 Task: Change Filter to Camo on "Image A.jpg" and play.
Action: Mouse moved to (649, 112)
Screenshot: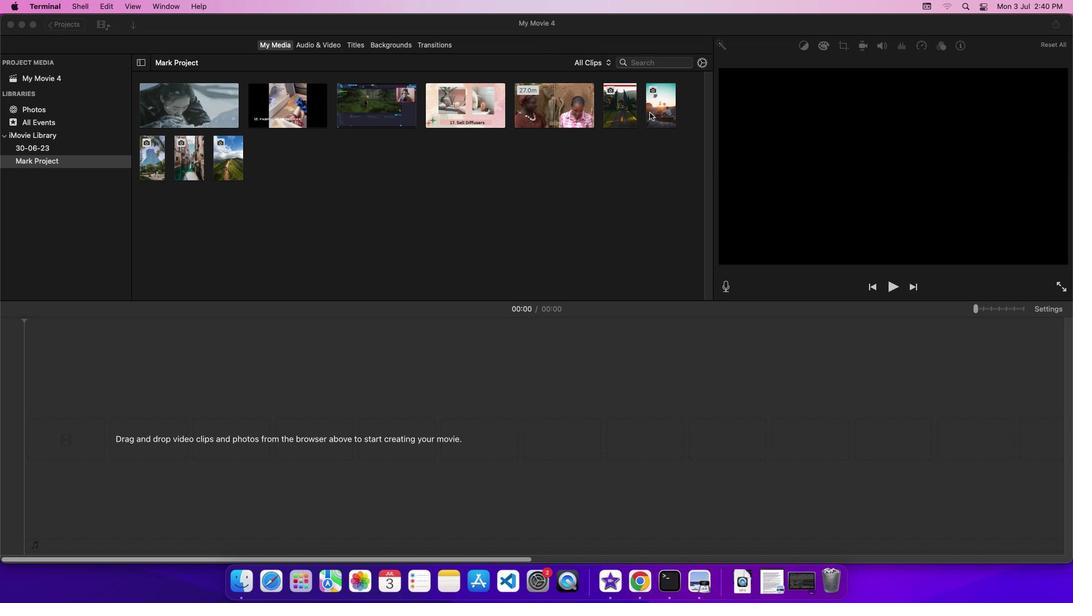 
Action: Mouse pressed left at (649, 112)
Screenshot: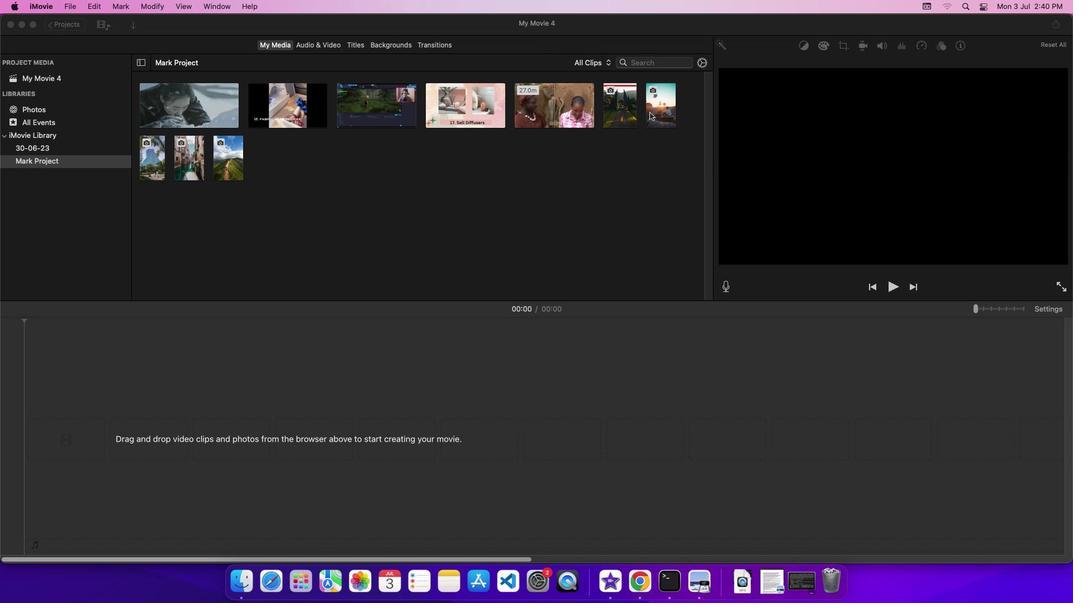 
Action: Mouse moved to (654, 106)
Screenshot: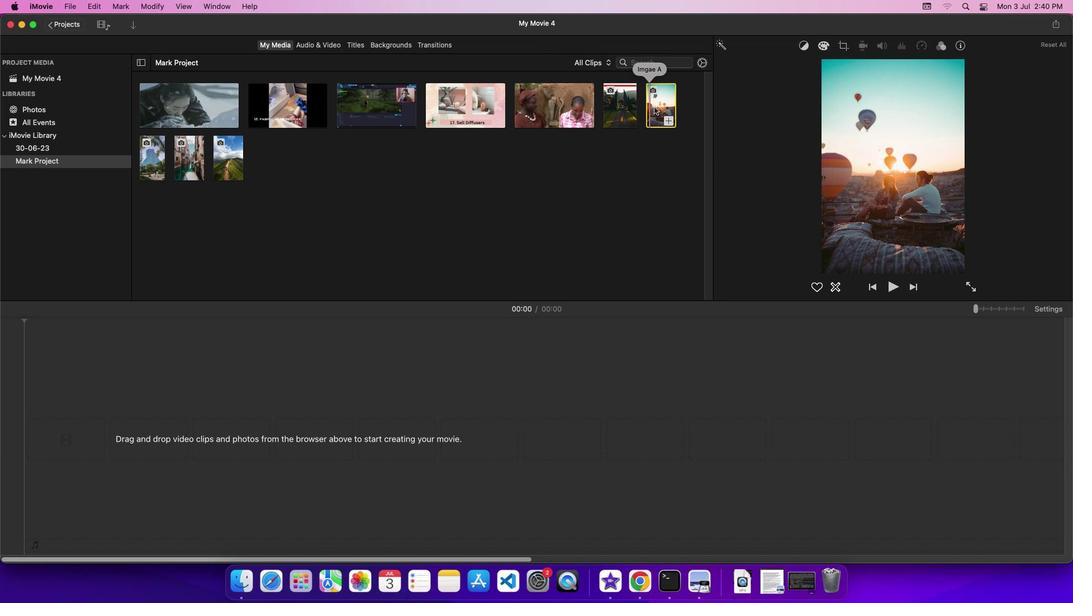 
Action: Mouse pressed left at (654, 106)
Screenshot: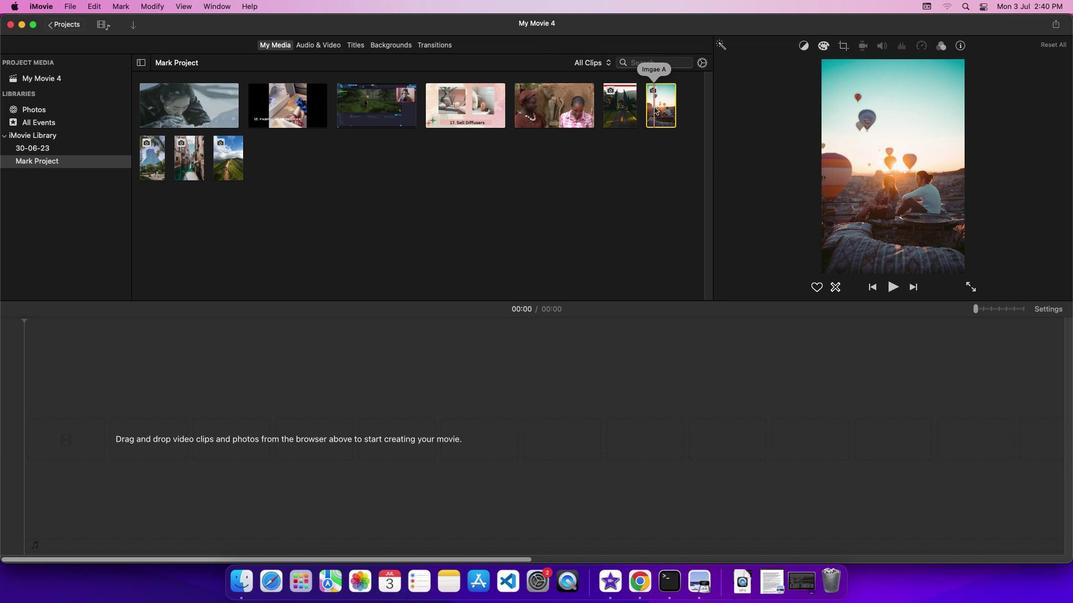 
Action: Mouse pressed left at (654, 106)
Screenshot: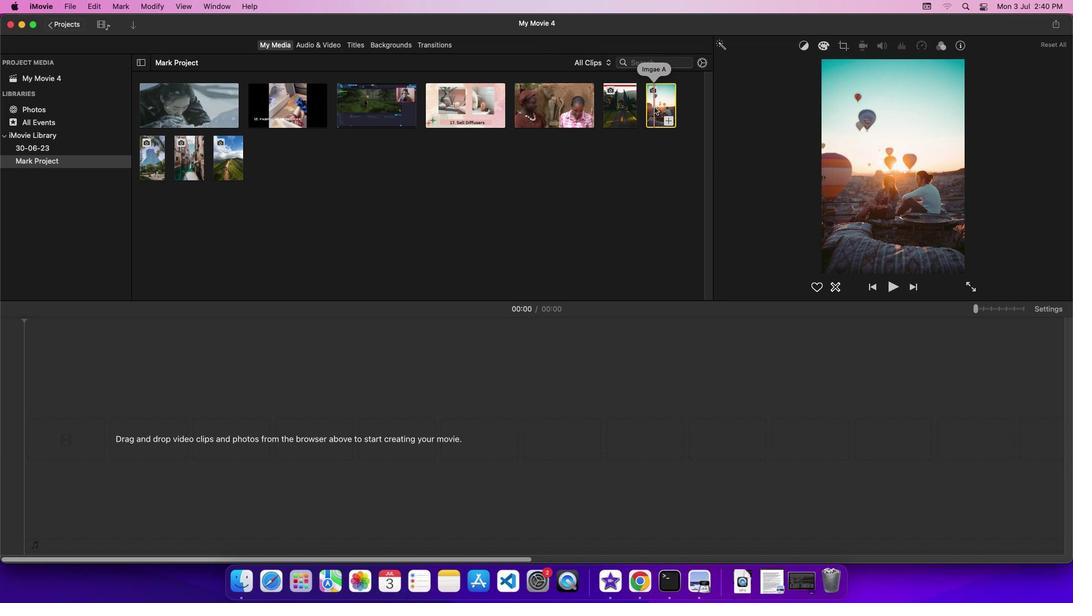 
Action: Mouse moved to (663, 104)
Screenshot: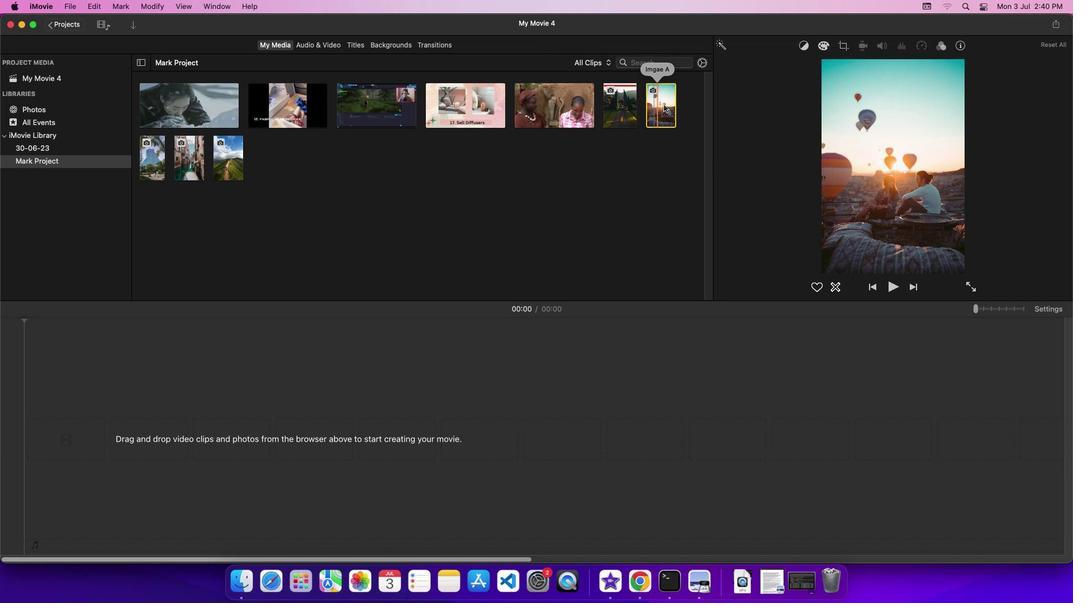 
Action: Mouse pressed left at (663, 104)
Screenshot: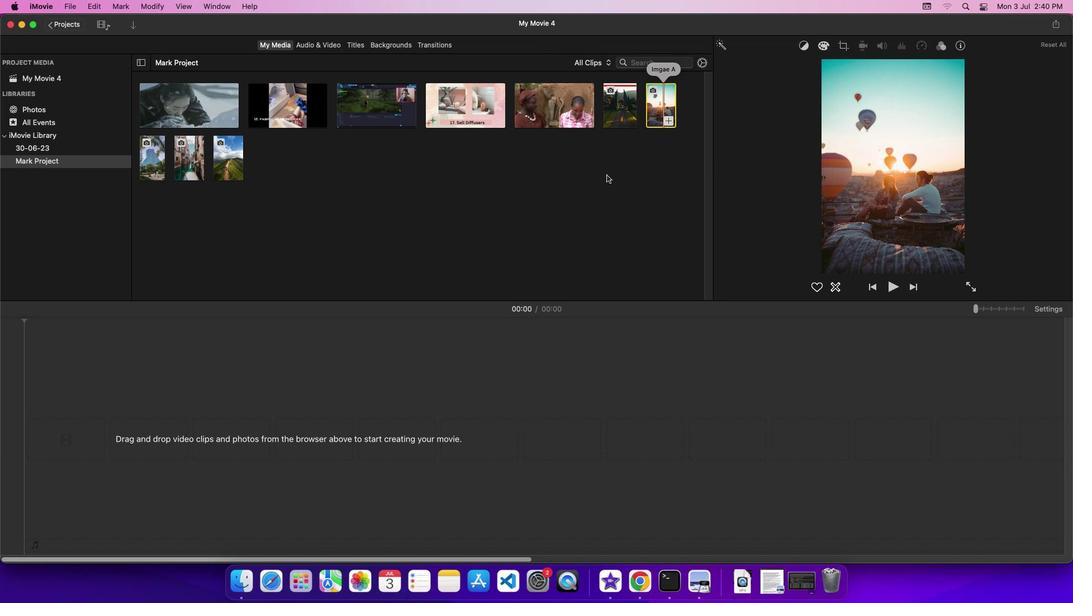 
Action: Mouse moved to (1045, 310)
Screenshot: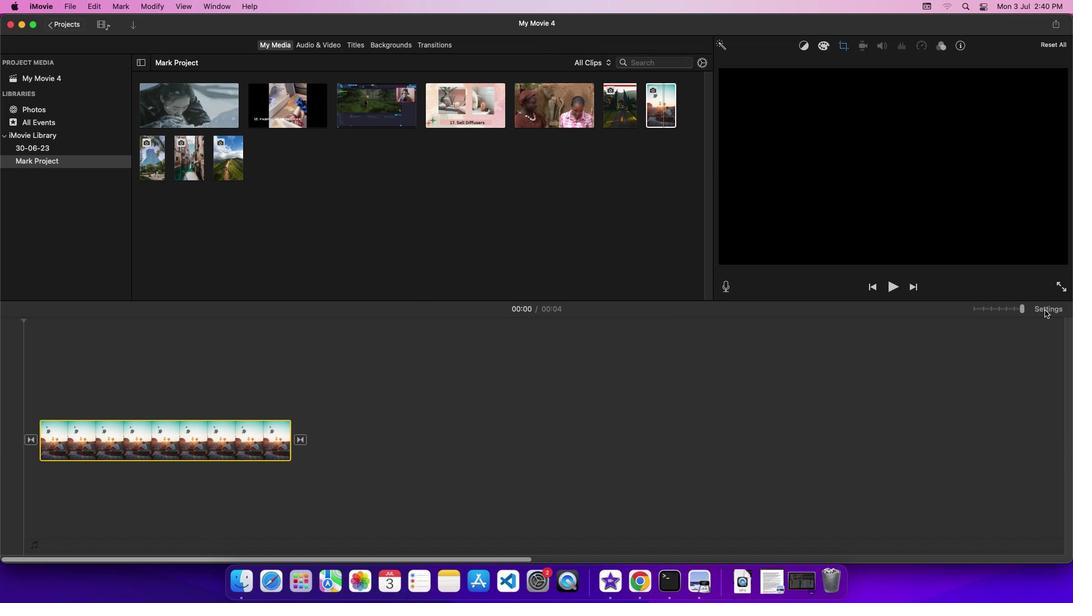 
Action: Mouse pressed left at (1045, 310)
Screenshot: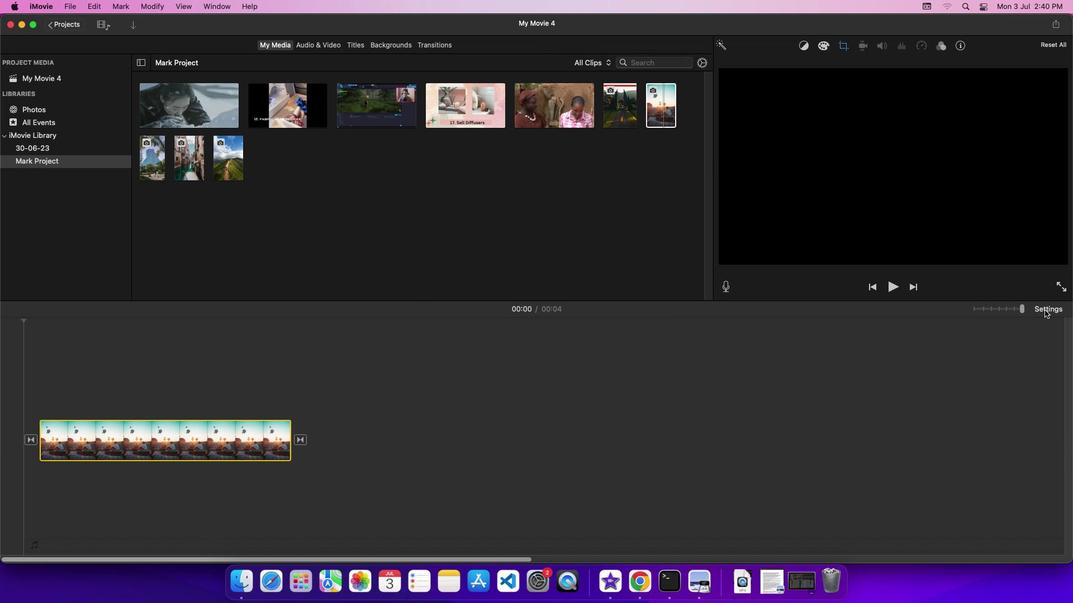 
Action: Mouse moved to (961, 374)
Screenshot: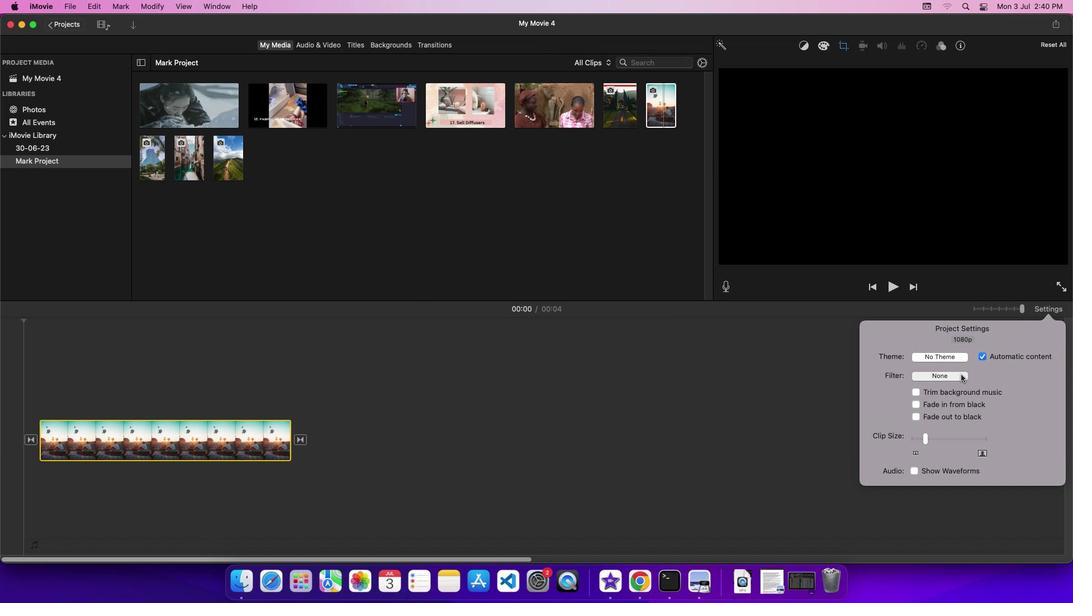 
Action: Mouse pressed left at (961, 374)
Screenshot: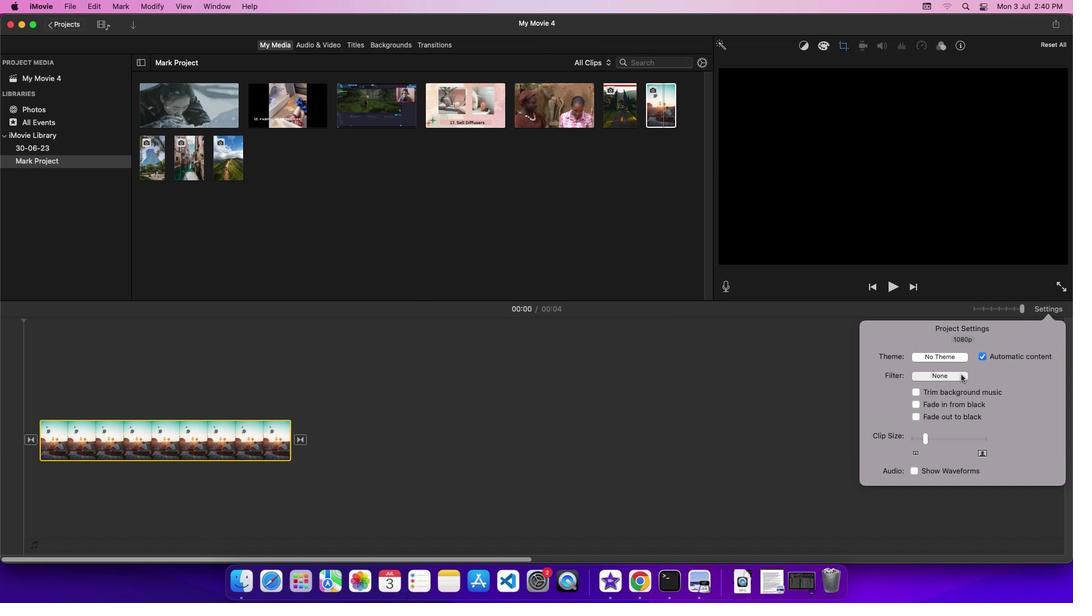 
Action: Mouse moved to (51, 145)
Screenshot: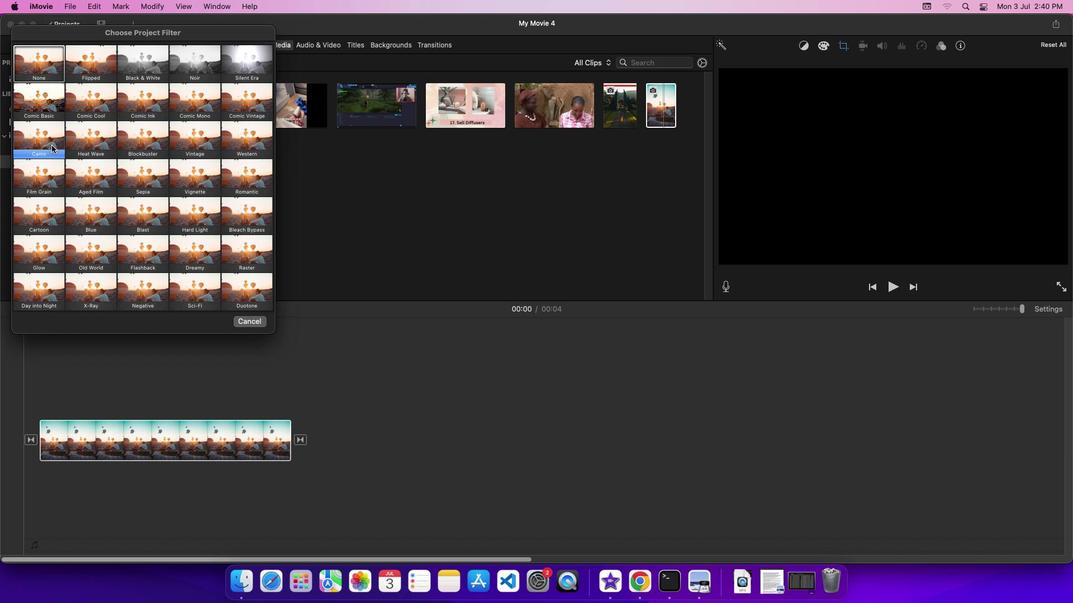 
Action: Mouse pressed left at (51, 145)
Screenshot: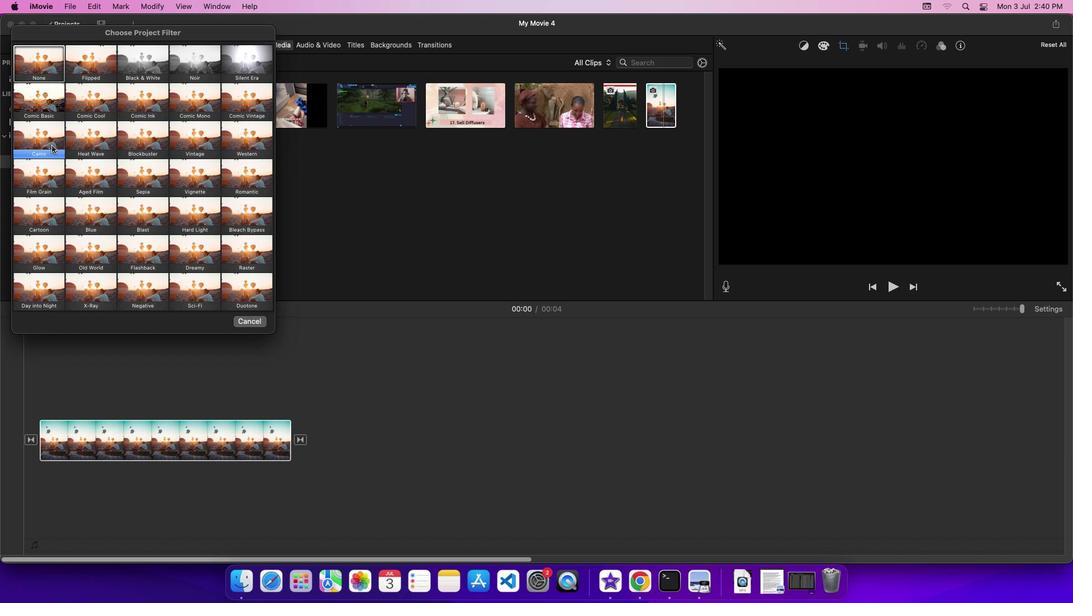 
Action: Mouse moved to (46, 408)
Screenshot: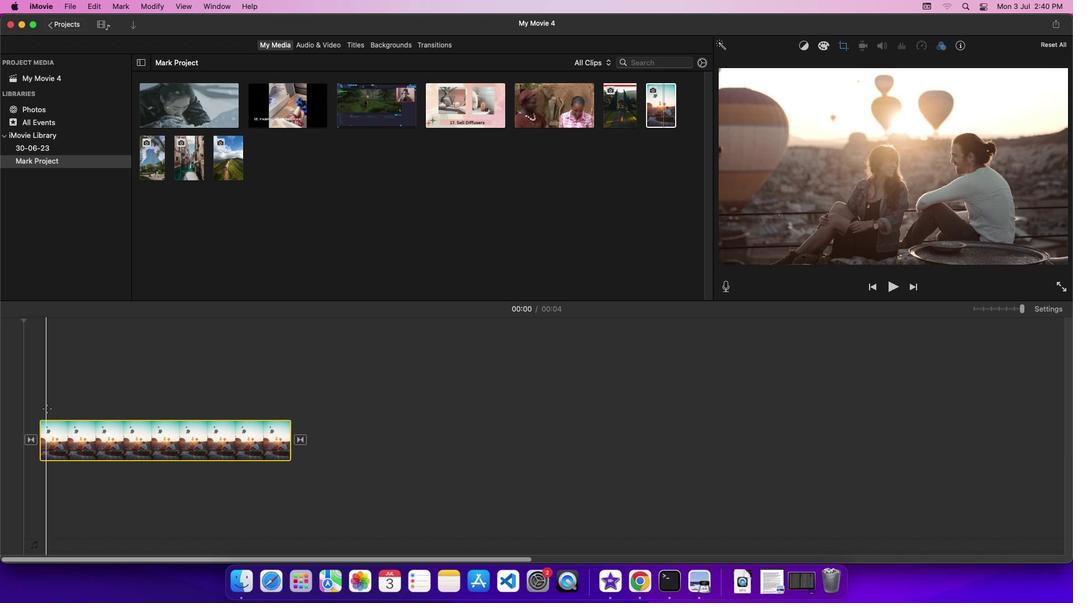 
Action: Mouse pressed left at (46, 408)
Screenshot: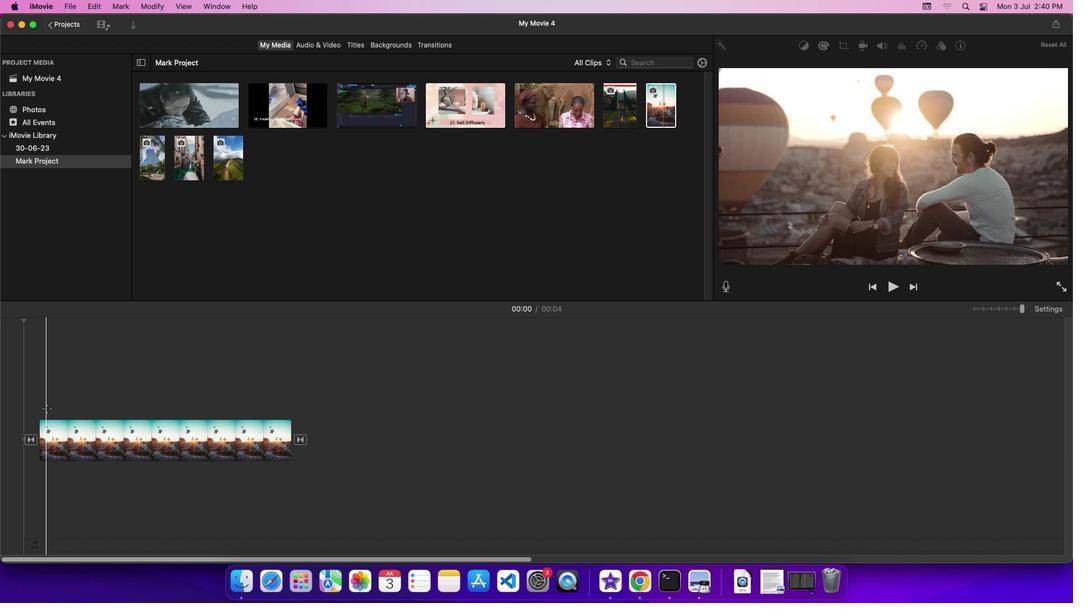 
Action: Mouse moved to (891, 287)
Screenshot: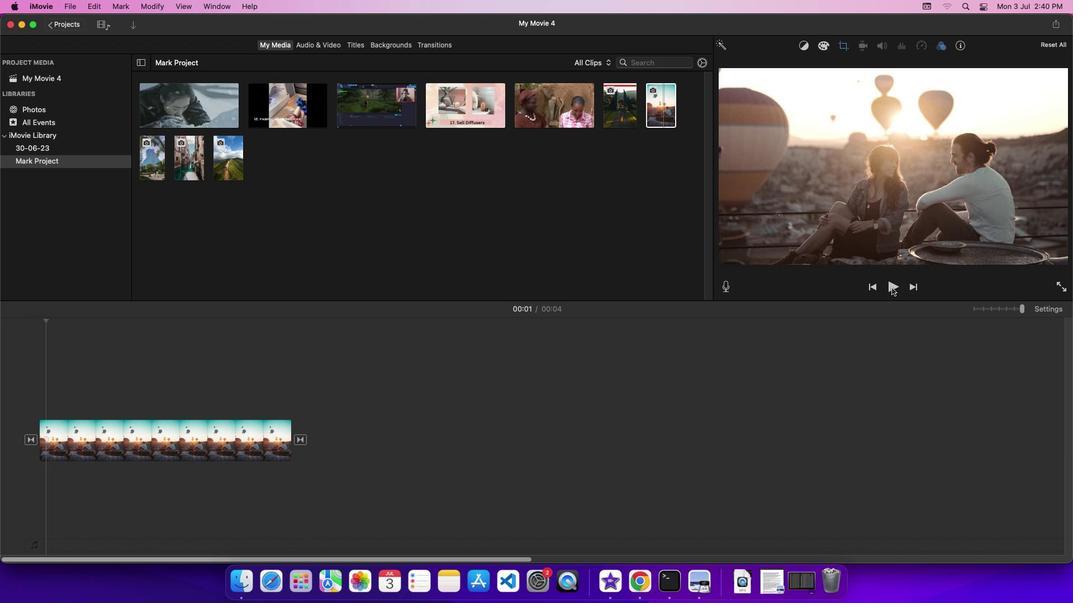 
Action: Mouse pressed left at (891, 287)
Screenshot: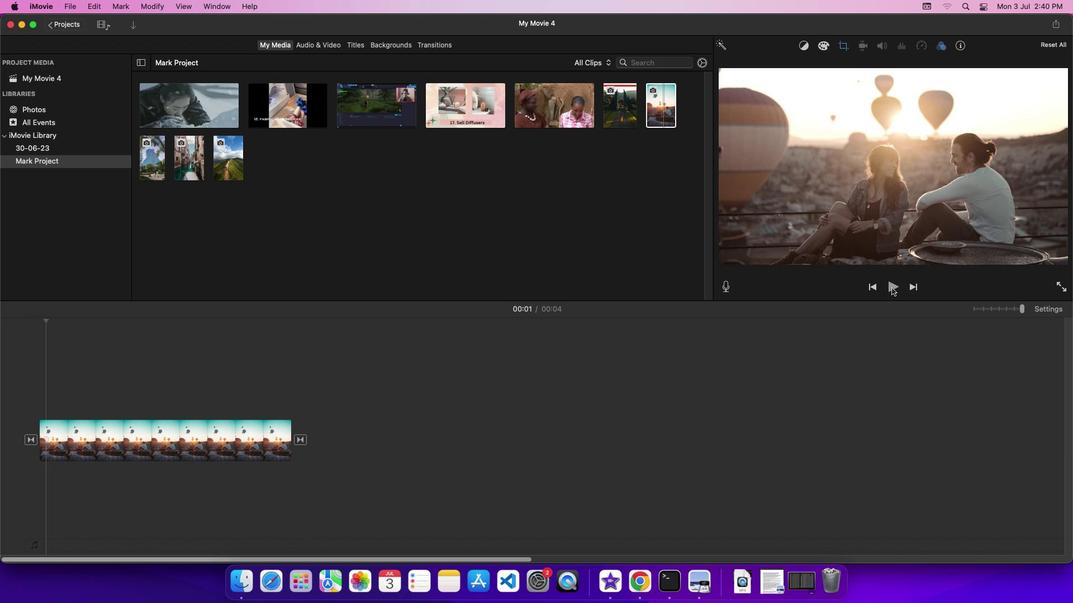 
Action: Mouse moved to (896, 315)
Screenshot: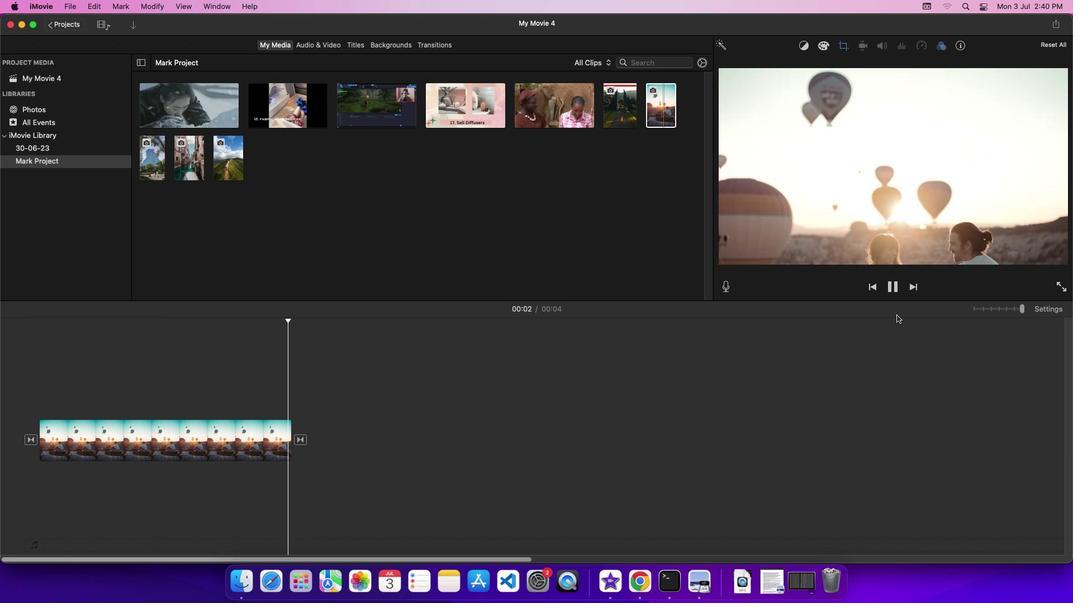 
